 Task: In the Contact  Audrey.Davis@macys.com, Log Linkedin Message with description: 'Sent a LinkedIn message to a potential buyer offering a personalized solution.'; Add date: '6 August, 2023', attach the document: Proposal.doc. Logged in from softage.10@softage.net
Action: Mouse moved to (78, 49)
Screenshot: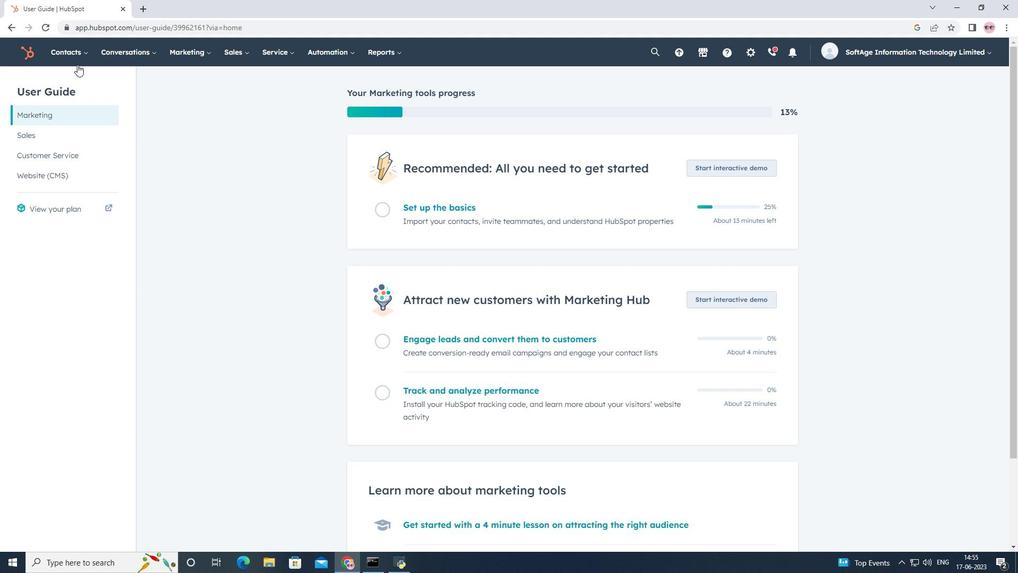 
Action: Mouse pressed left at (78, 49)
Screenshot: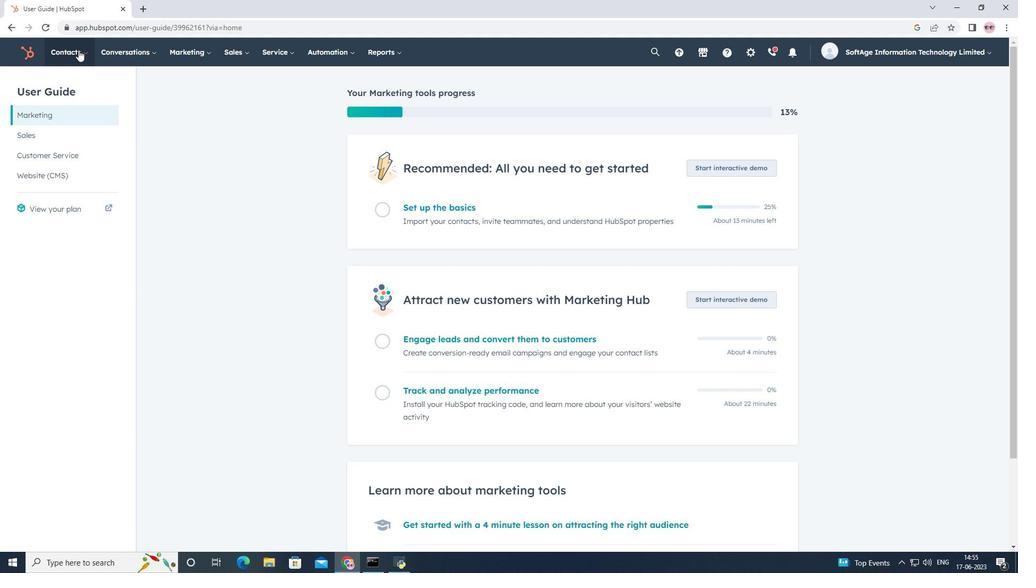 
Action: Mouse moved to (86, 80)
Screenshot: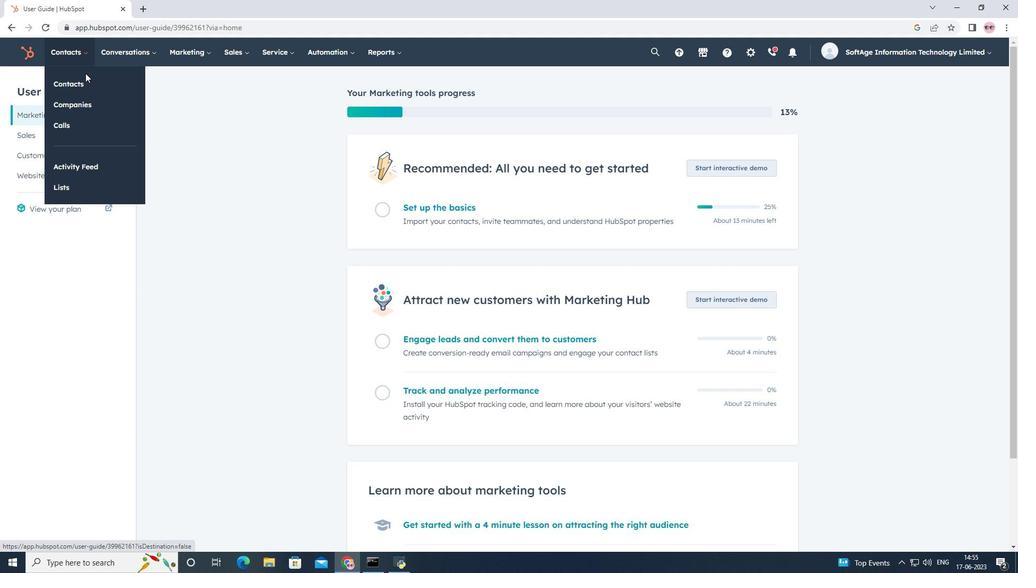 
Action: Mouse pressed left at (86, 80)
Screenshot: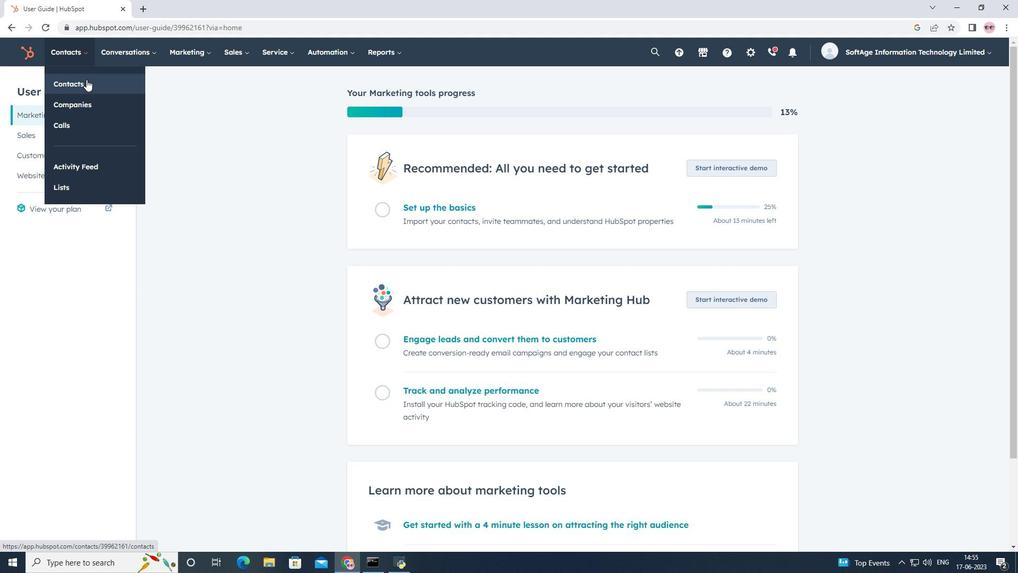 
Action: Mouse moved to (106, 177)
Screenshot: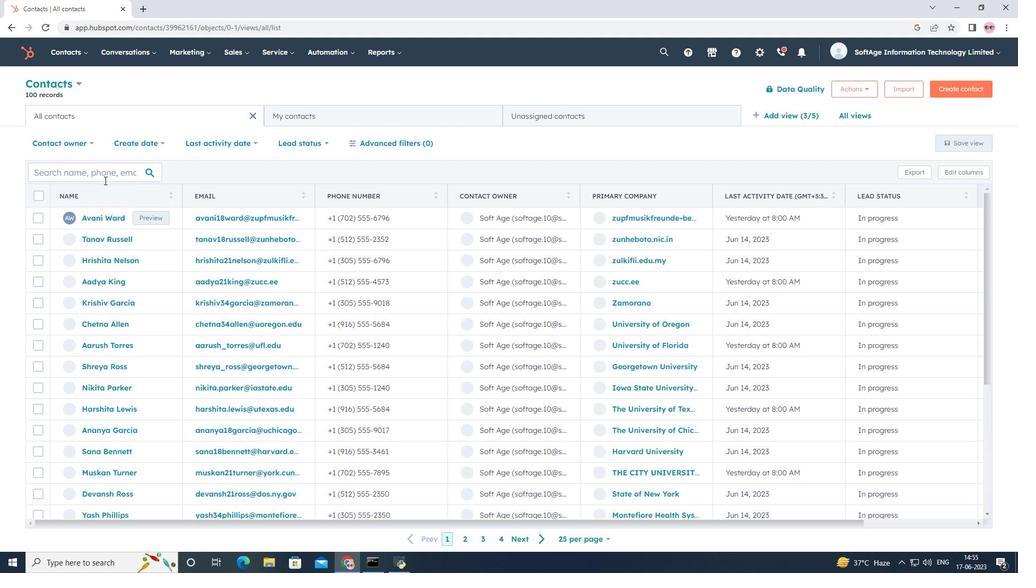
Action: Mouse pressed left at (106, 177)
Screenshot: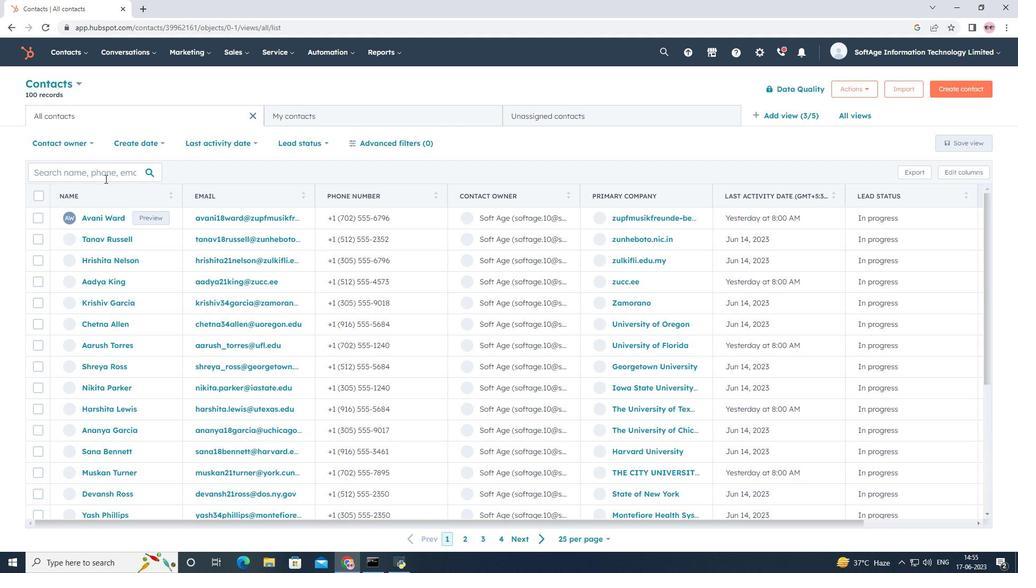 
Action: Key pressed <Key.shift>Audrey.<Key.shift><Key.shift><Key.shift><Key.shift><Key.shift><Key.shift><Key.shift><Key.shift><Key.shift><Key.shift><Key.shift><Key.shift><Key.shift><Key.shift><Key.shift><Key.shift><Key.shift><Key.shift><Key.shift><Key.shift>Davis<Key.shift>@macys.com
Screenshot: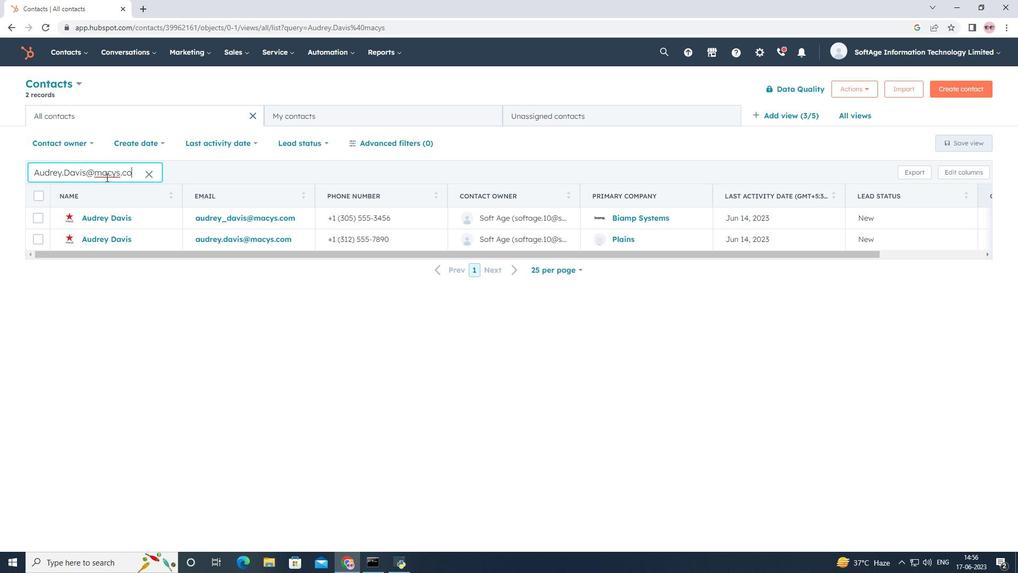 
Action: Mouse moved to (99, 239)
Screenshot: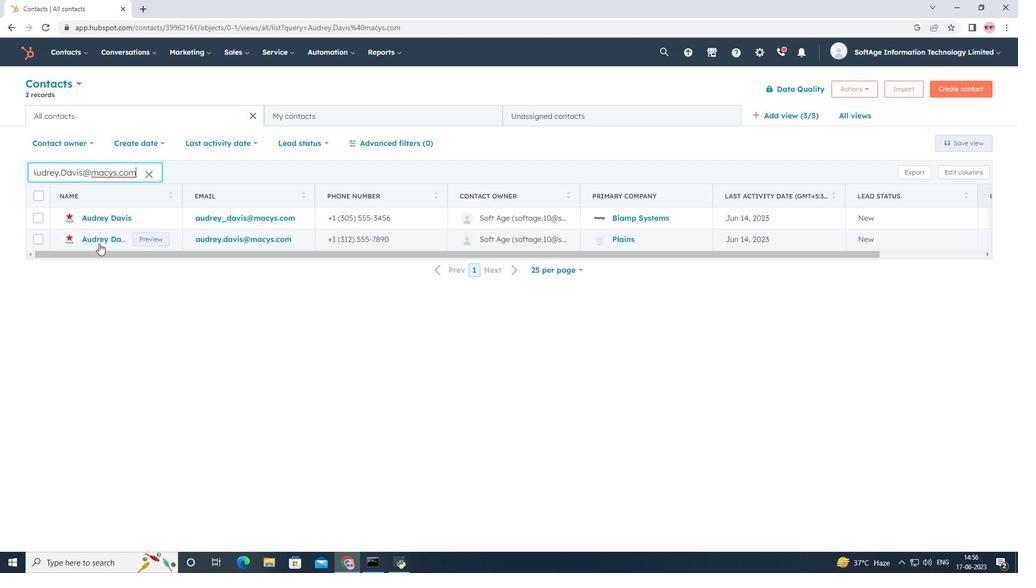 
Action: Mouse pressed left at (99, 239)
Screenshot: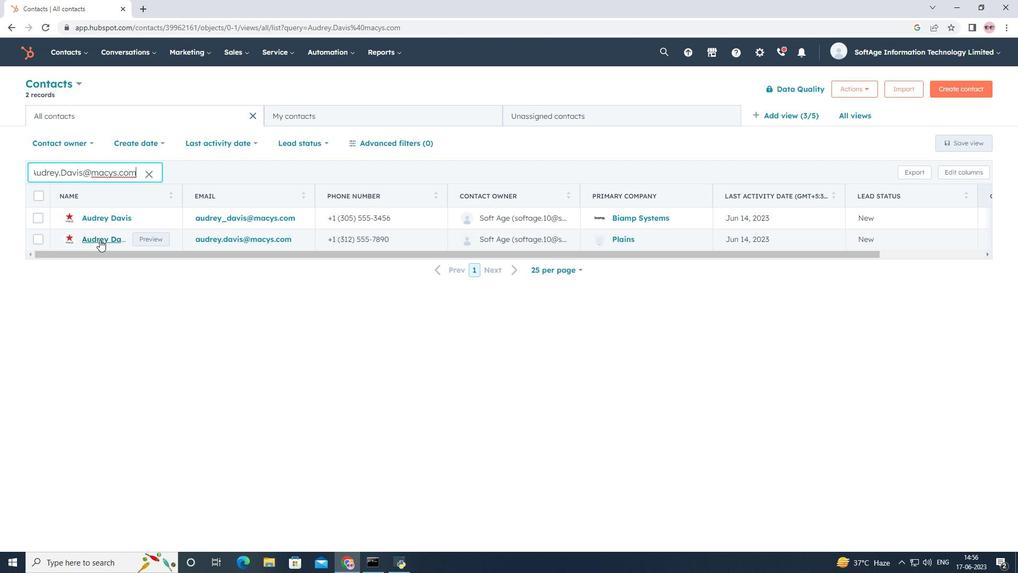 
Action: Mouse moved to (212, 170)
Screenshot: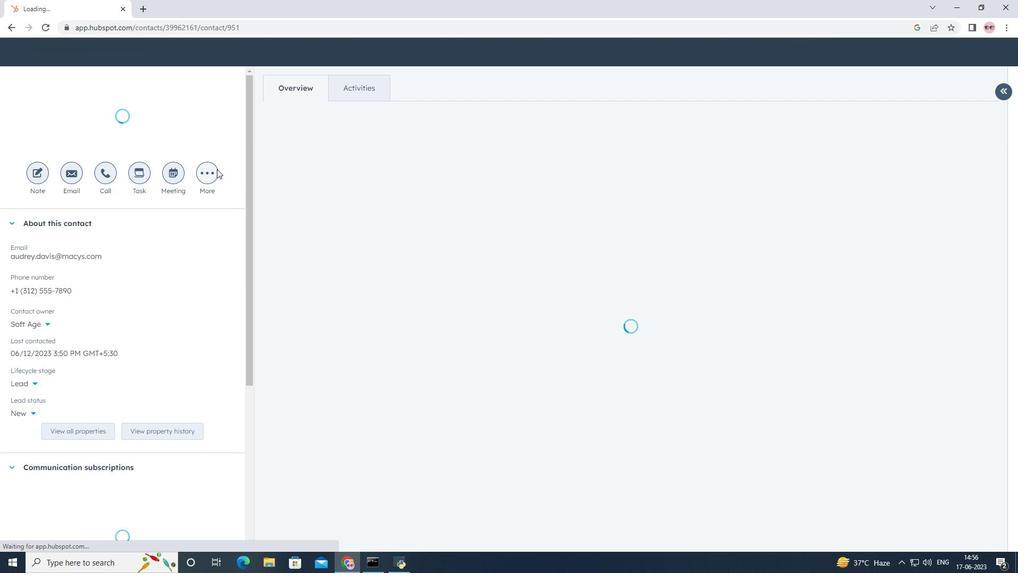 
Action: Mouse pressed left at (212, 170)
Screenshot: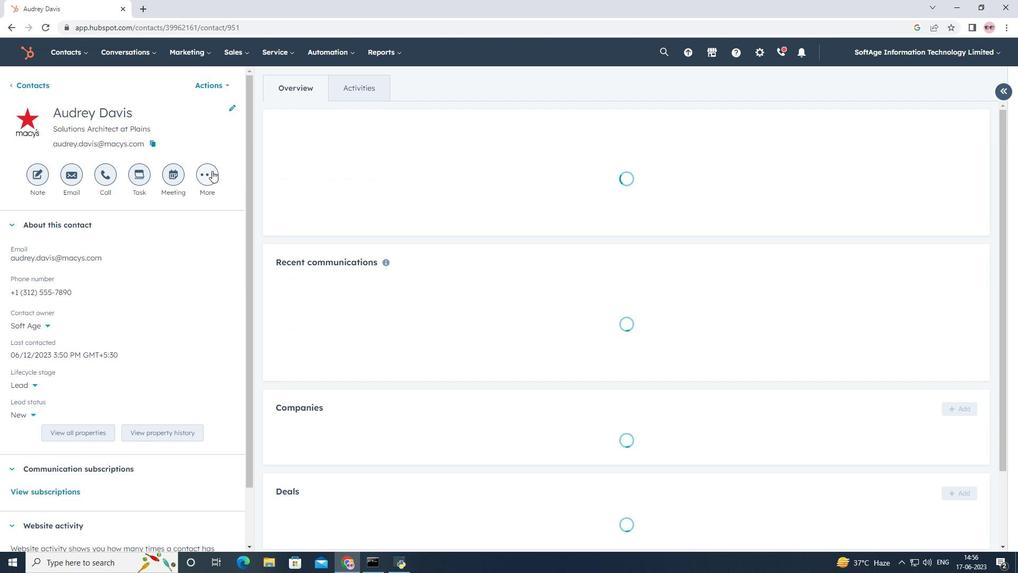 
Action: Mouse moved to (219, 224)
Screenshot: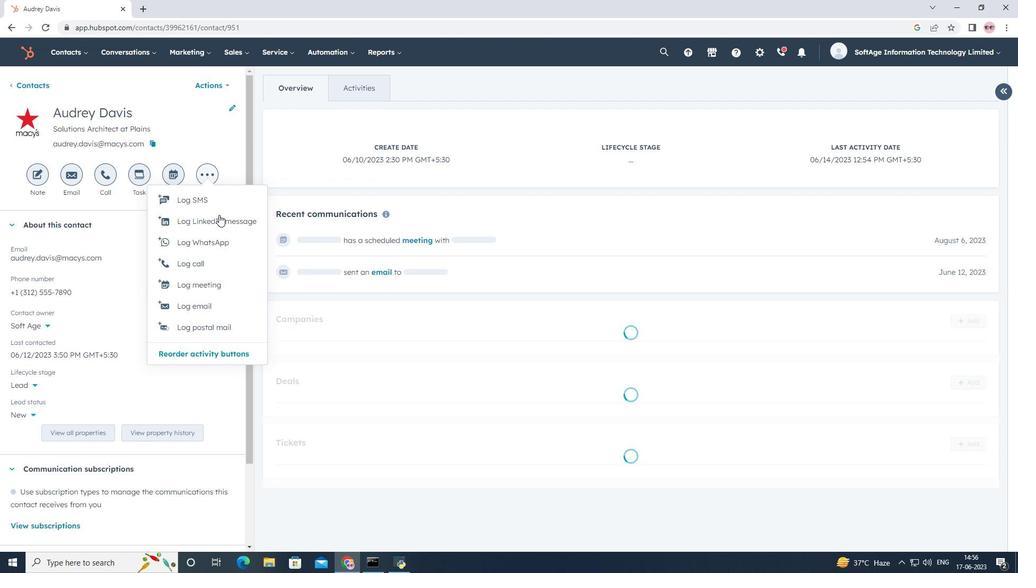 
Action: Mouse pressed left at (219, 224)
Screenshot: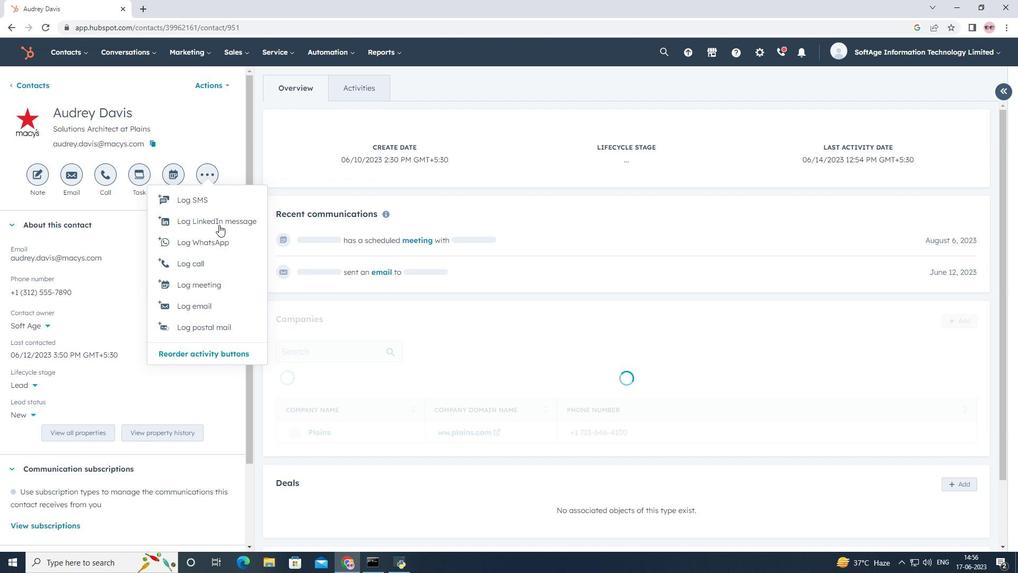 
Action: Mouse moved to (639, 409)
Screenshot: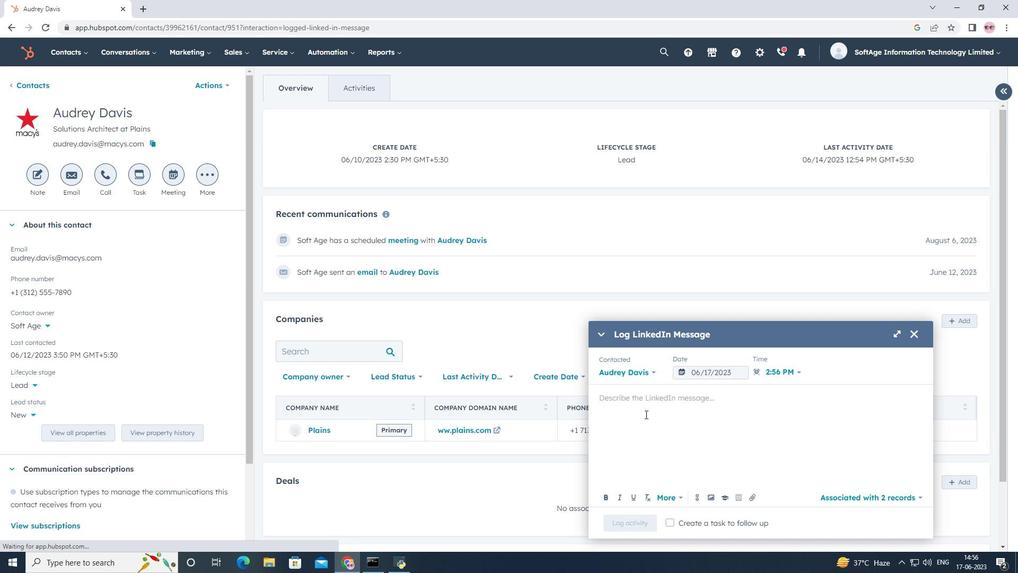 
Action: Mouse pressed left at (639, 409)
Screenshot: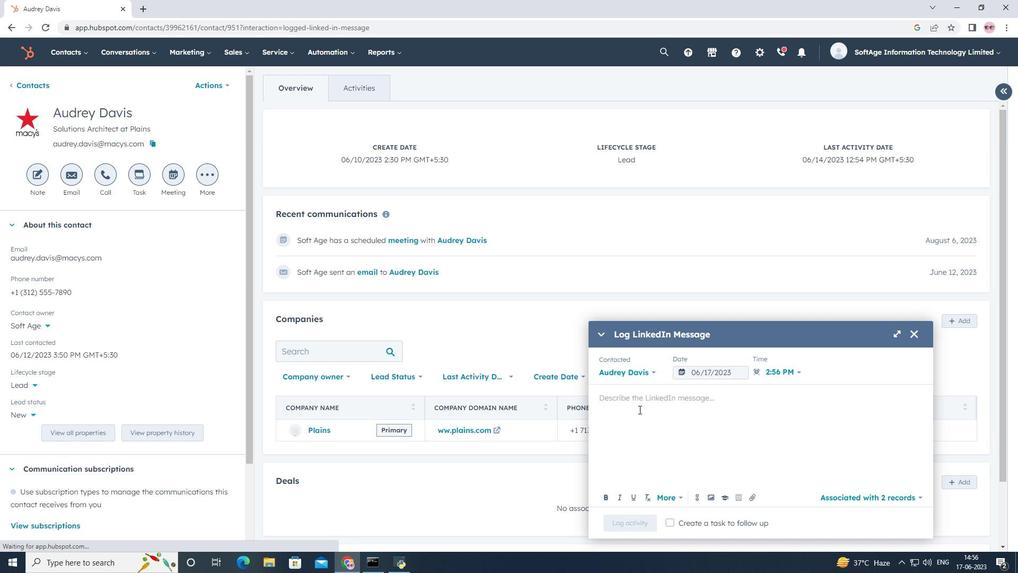 
Action: Key pressed <Key.shift><Key.shift><Key.shift>Sent<Key.space>a<Key.space><Key.shift>Linked<Key.shift>In<Key.space><Key.shift>message<Key.space>to<Key.space>a<Key.space>potential<Key.space>buyer<Key.space>offering<Key.space>a<Key.space>personalized<Key.space>solution.
Screenshot: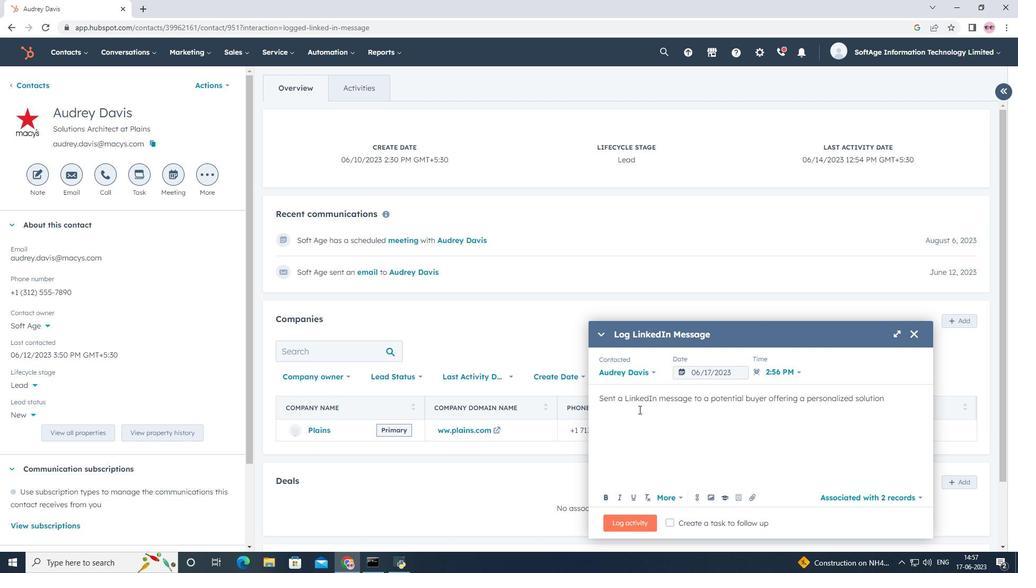 
Action: Mouse moved to (718, 374)
Screenshot: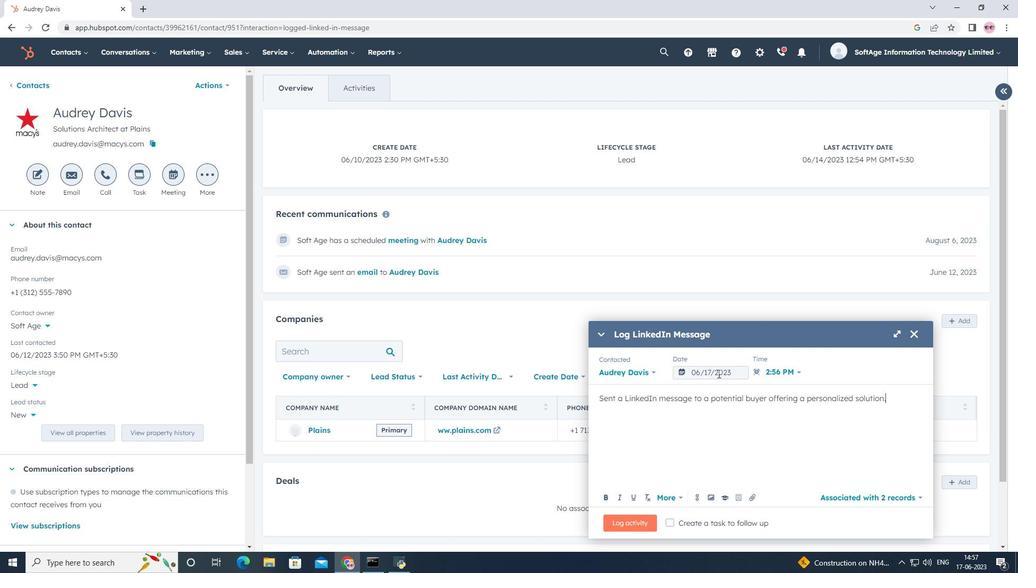 
Action: Mouse pressed left at (718, 374)
Screenshot: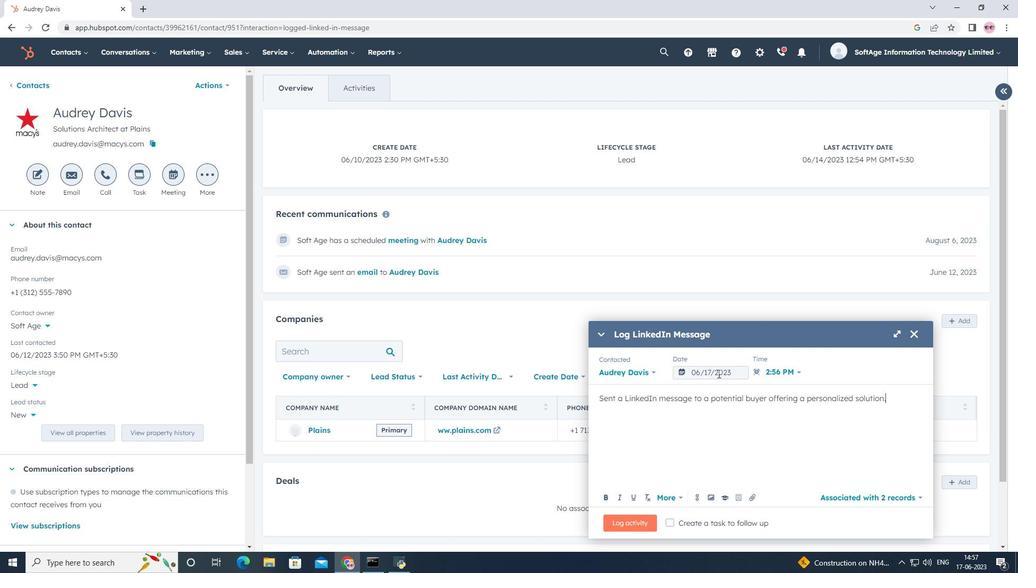 
Action: Mouse moved to (819, 205)
Screenshot: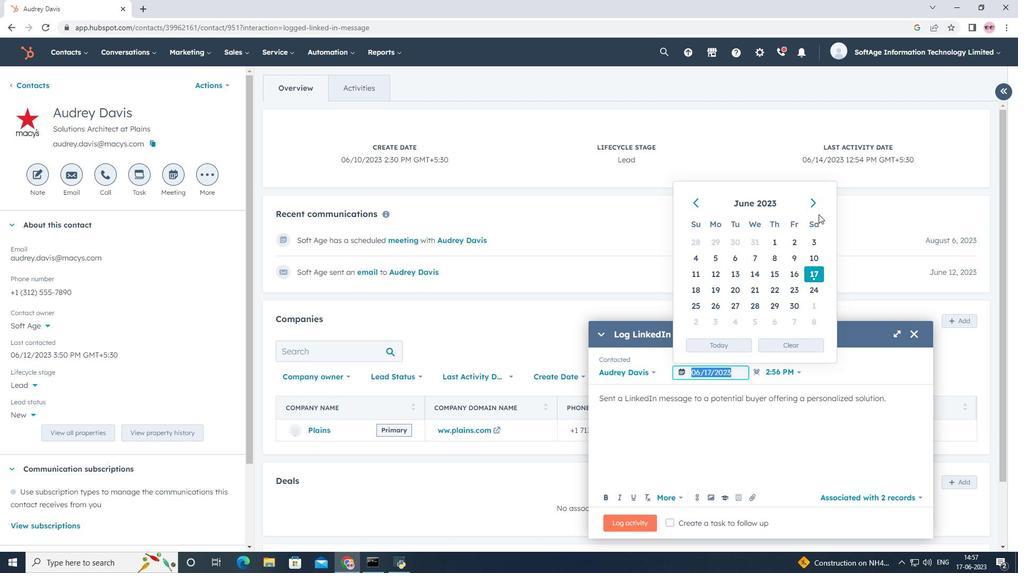 
Action: Mouse pressed left at (819, 205)
Screenshot: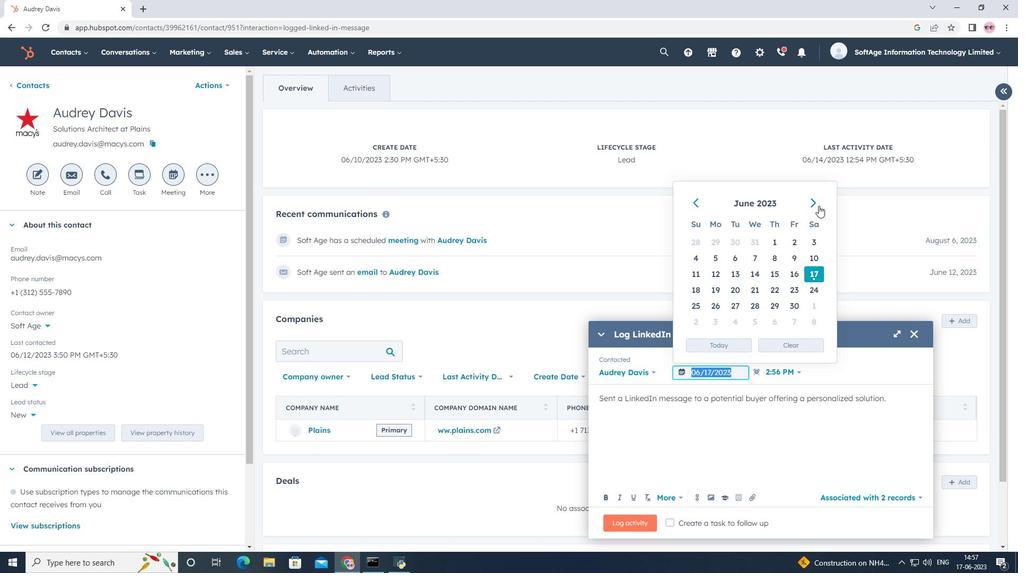 
Action: Mouse pressed left at (819, 205)
Screenshot: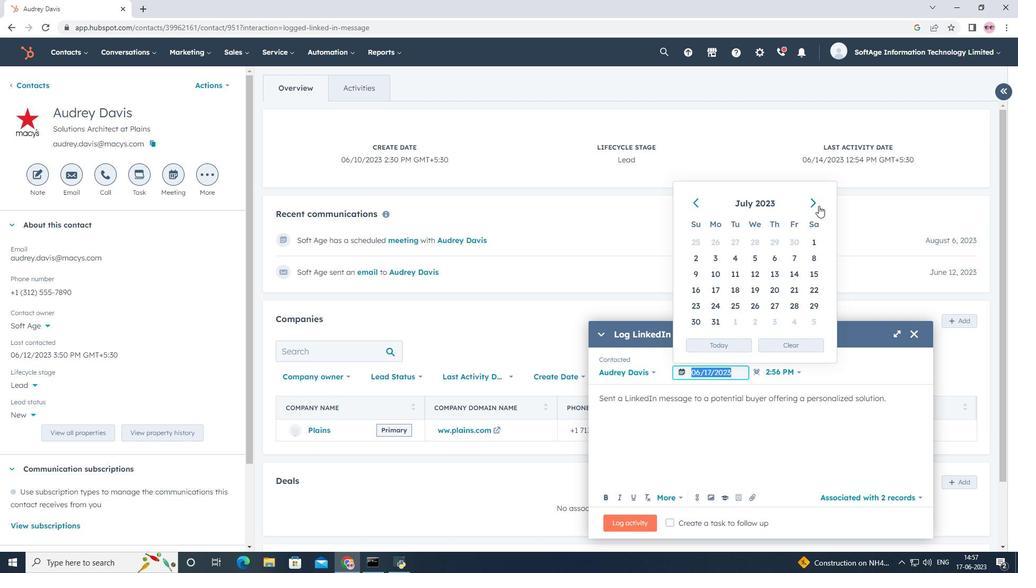 
Action: Mouse moved to (689, 261)
Screenshot: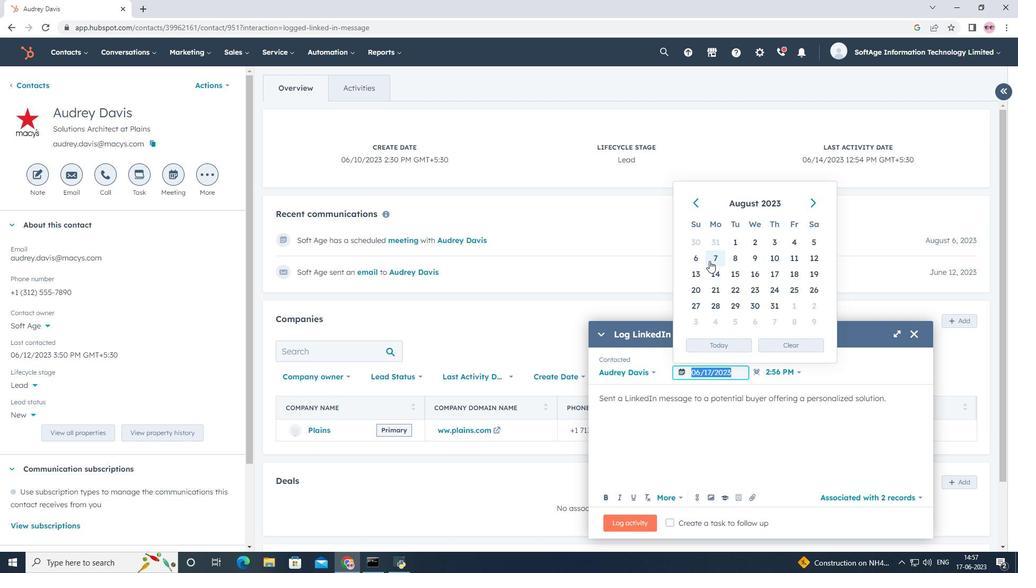 
Action: Mouse pressed left at (689, 261)
Screenshot: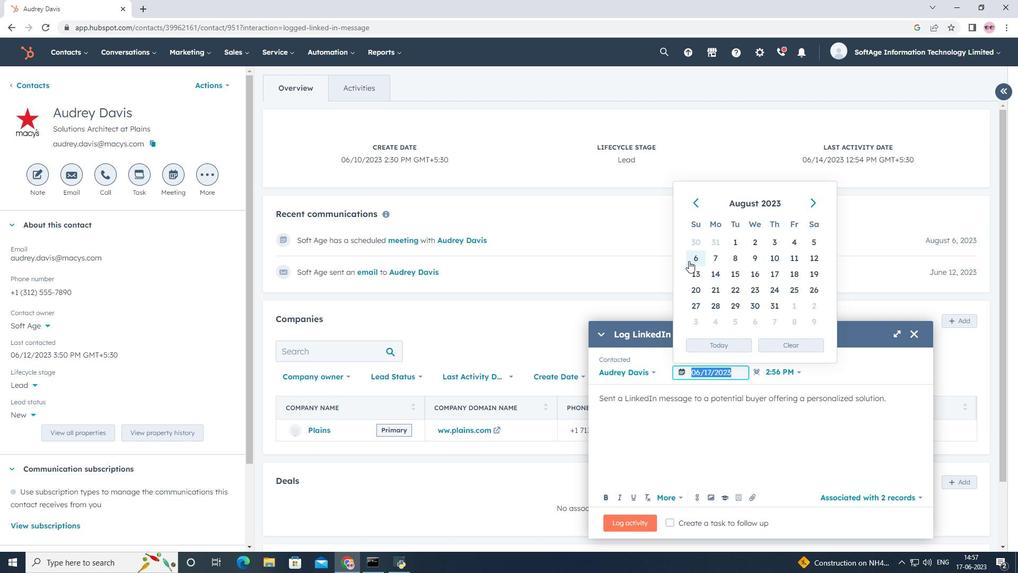 
Action: Mouse moved to (755, 497)
Screenshot: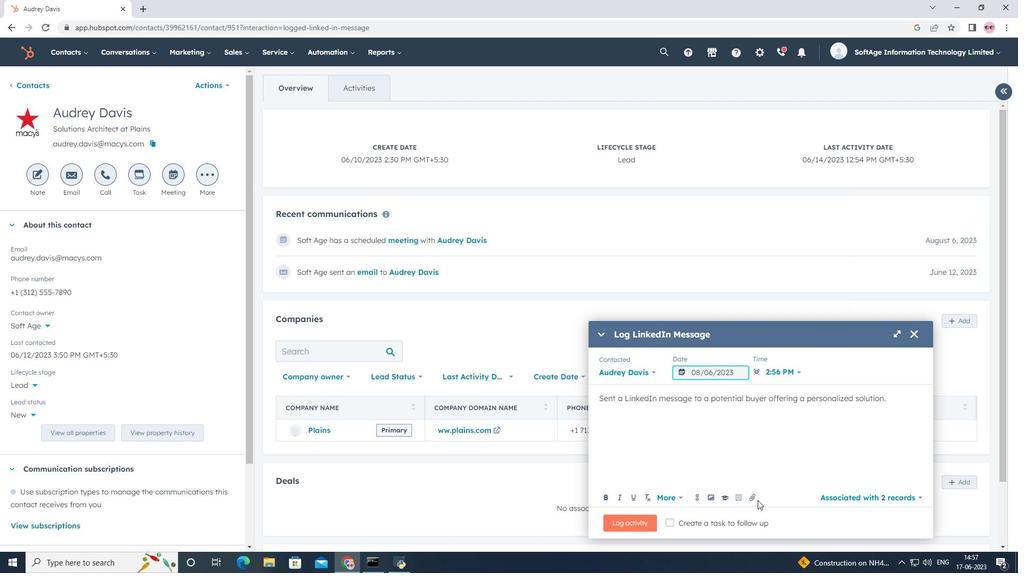 
Action: Mouse pressed left at (755, 497)
Screenshot: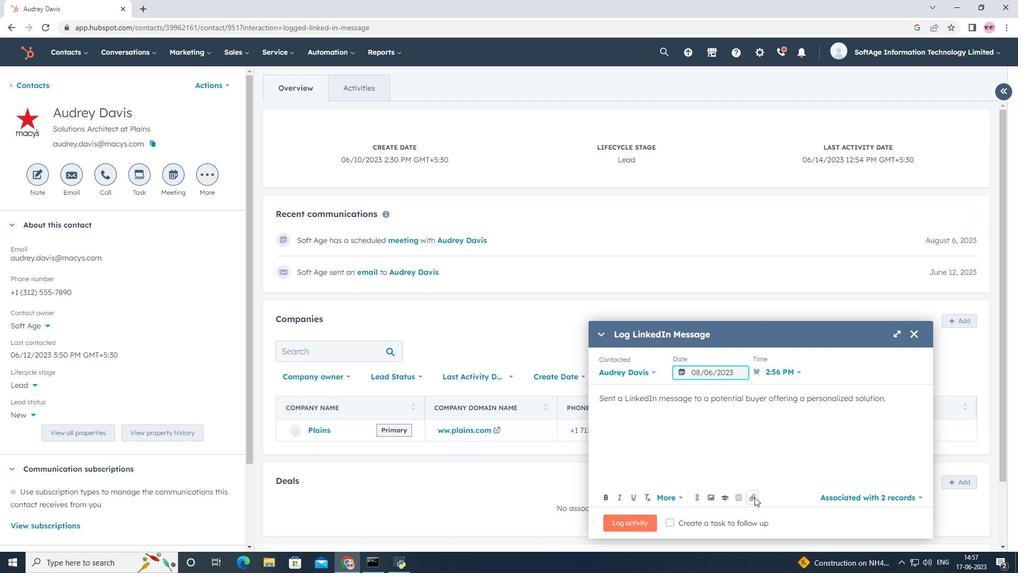
Action: Mouse moved to (751, 462)
Screenshot: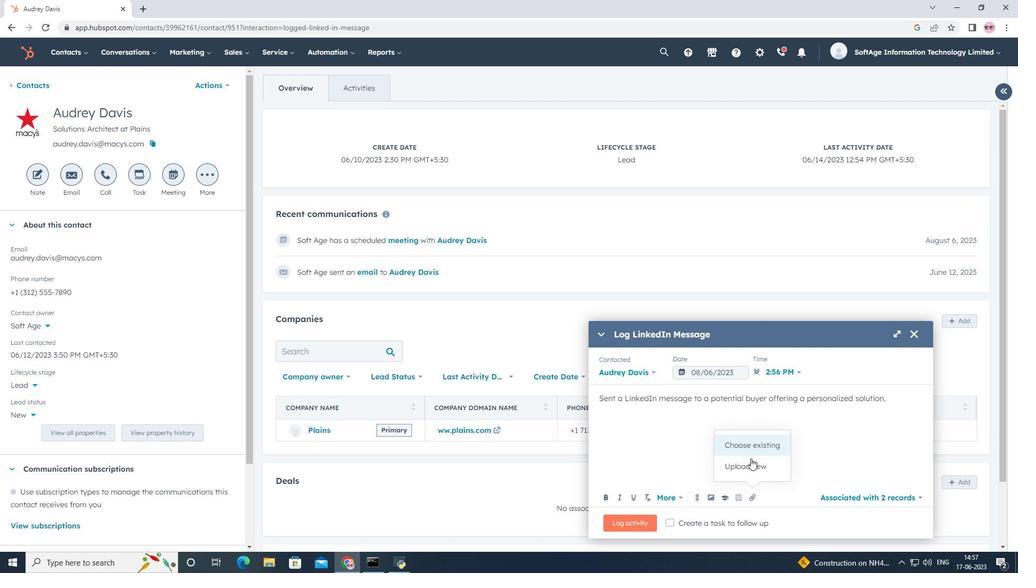 
Action: Mouse pressed left at (751, 462)
Screenshot: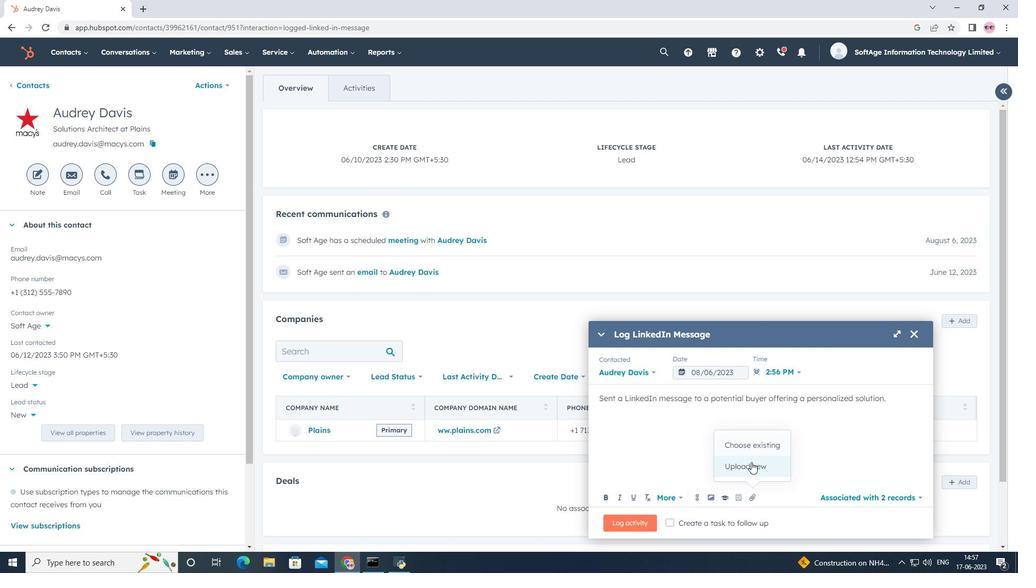 
Action: Mouse moved to (188, 85)
Screenshot: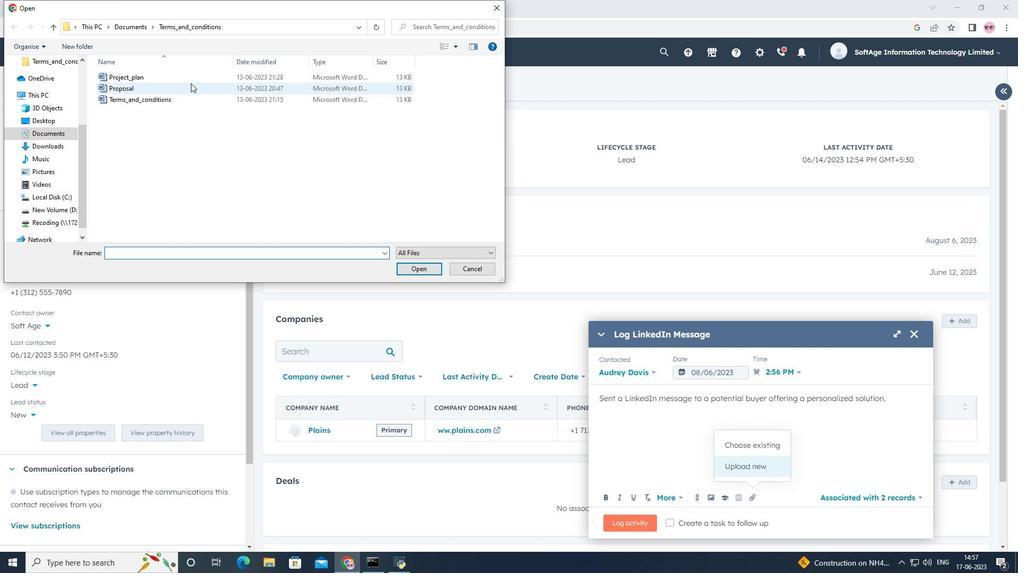 
Action: Mouse pressed left at (188, 85)
Screenshot: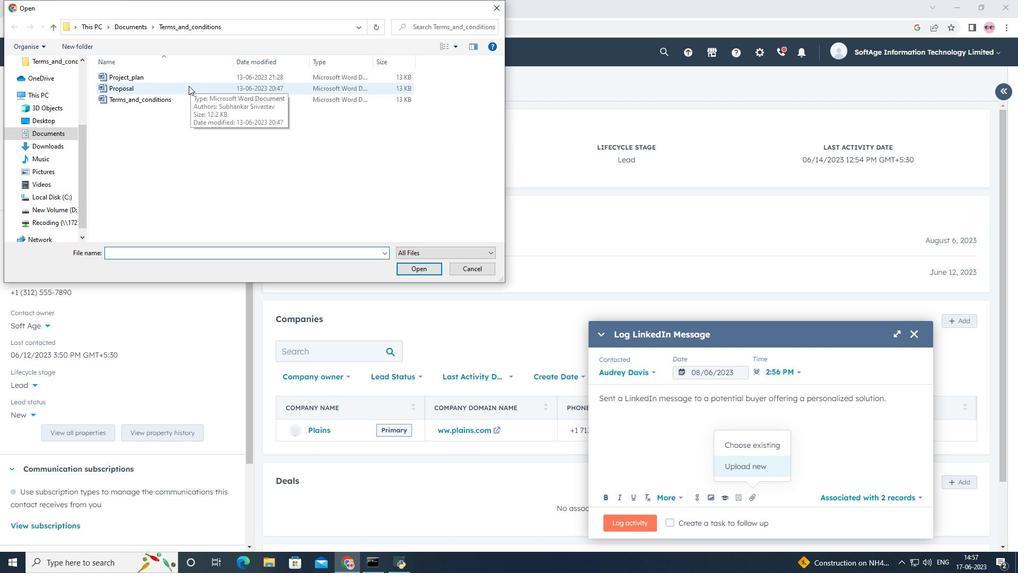 
Action: Mouse moved to (411, 269)
Screenshot: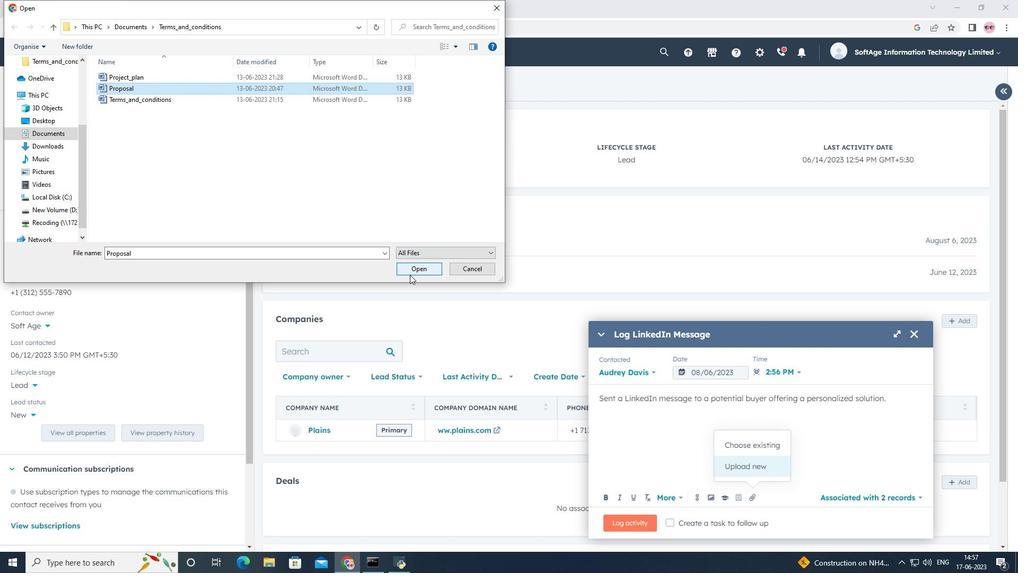 
Action: Mouse pressed left at (411, 269)
Screenshot: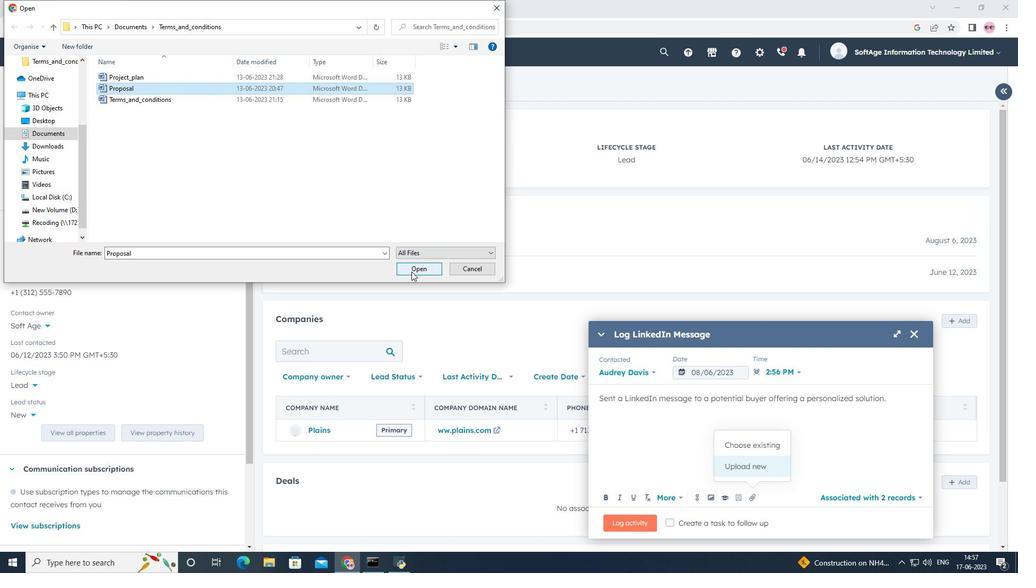 
Action: Mouse moved to (641, 517)
Screenshot: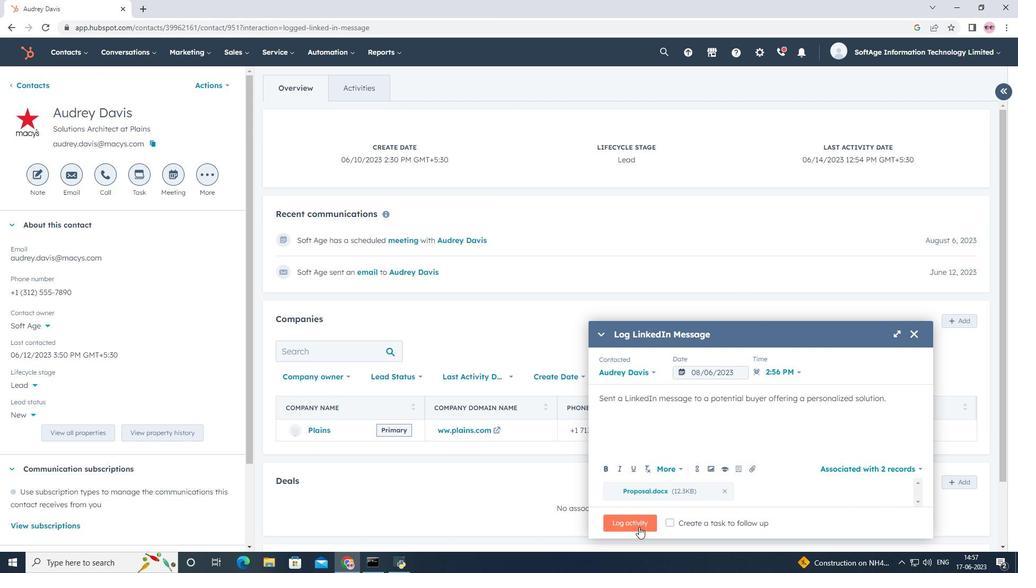 
Action: Mouse pressed left at (641, 517)
Screenshot: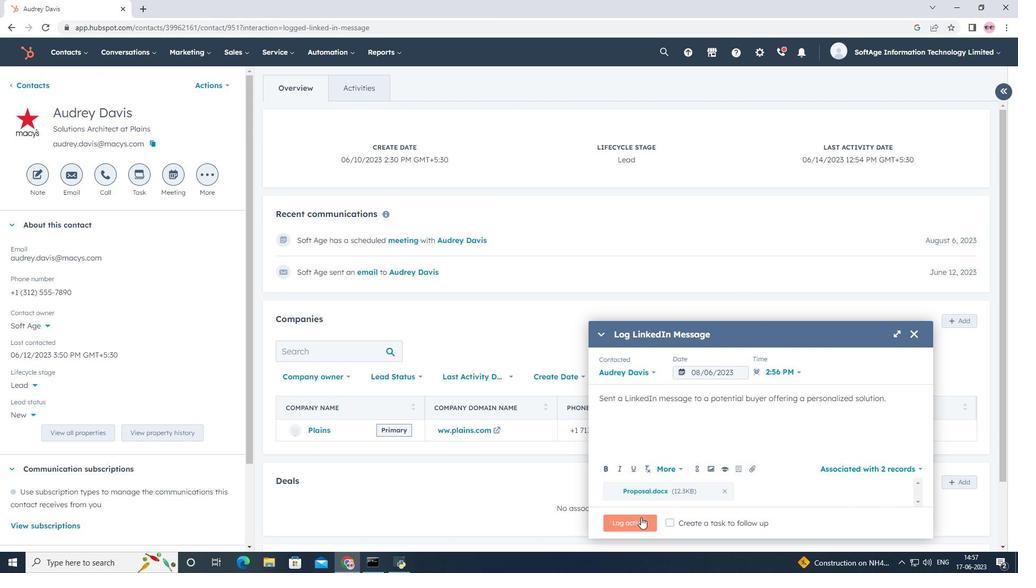 
